 Task: In the  document Selfcareletter.epub Change the allignment of footer to  'Left ' Select the entire text and insert font style 'Caveat' and font size: 19
Action: Mouse pressed left at (260, 388)
Screenshot: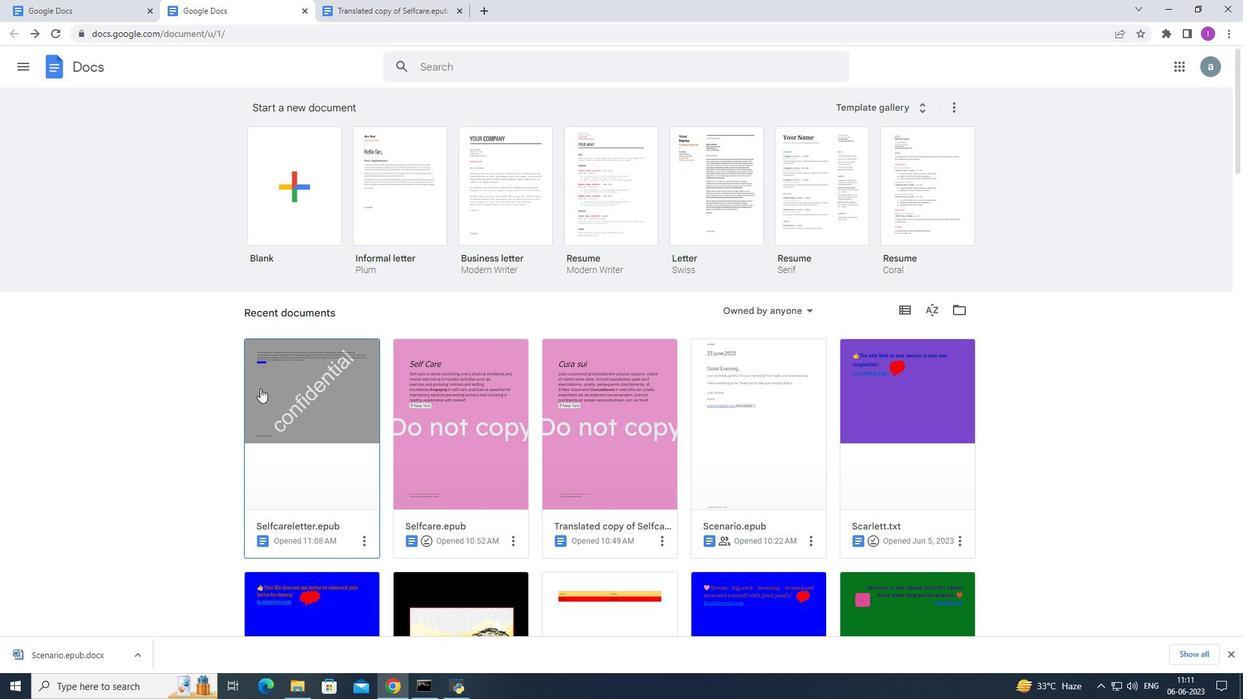 
Action: Mouse moved to (347, 404)
Screenshot: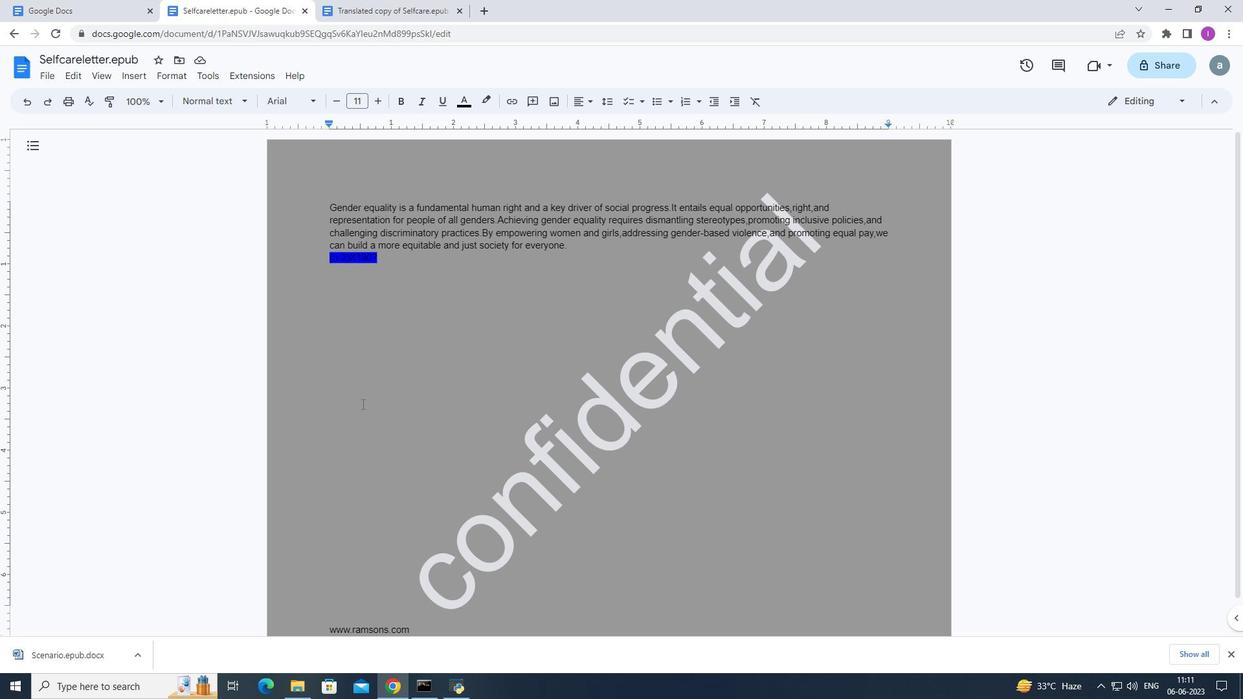 
Action: Mouse scrolled (347, 404) with delta (0, 0)
Screenshot: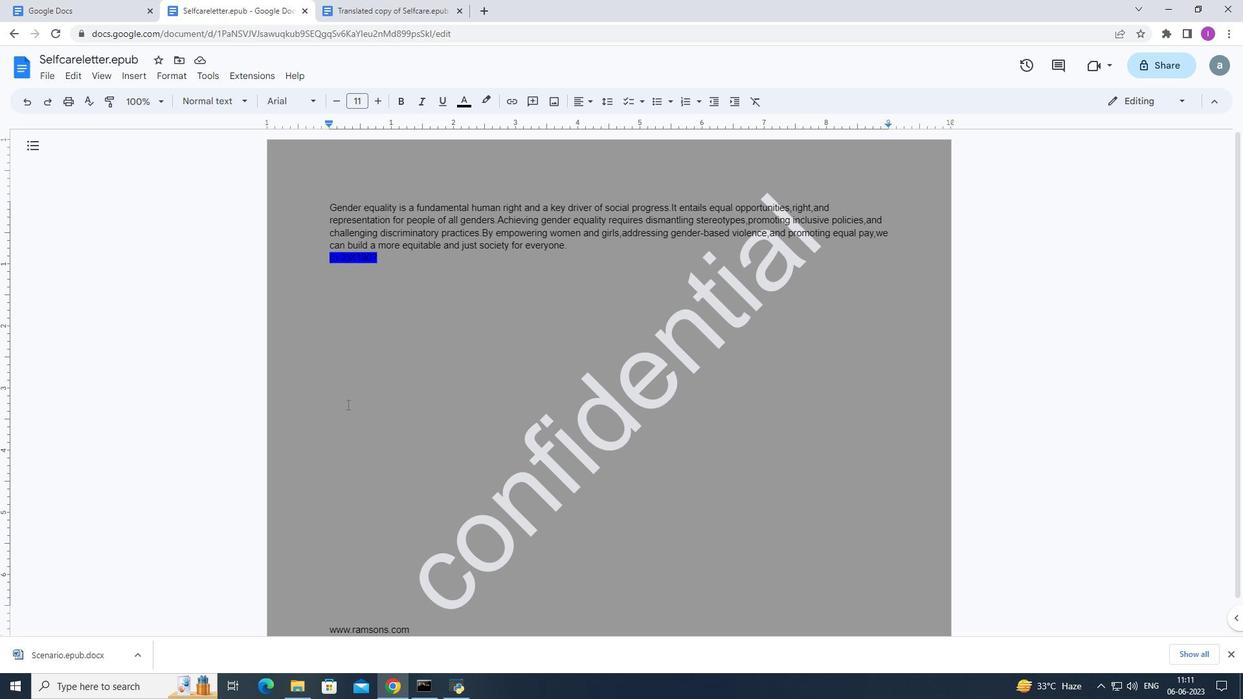 
Action: Mouse scrolled (347, 404) with delta (0, 0)
Screenshot: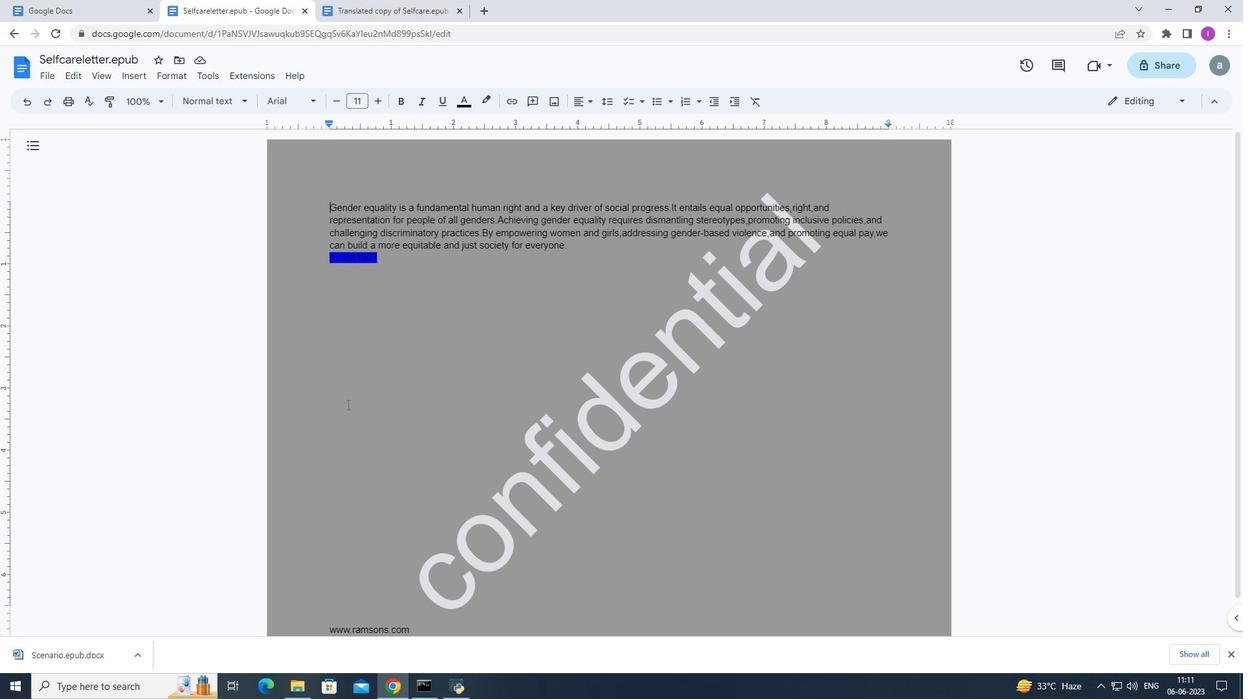 
Action: Mouse scrolled (347, 404) with delta (0, 0)
Screenshot: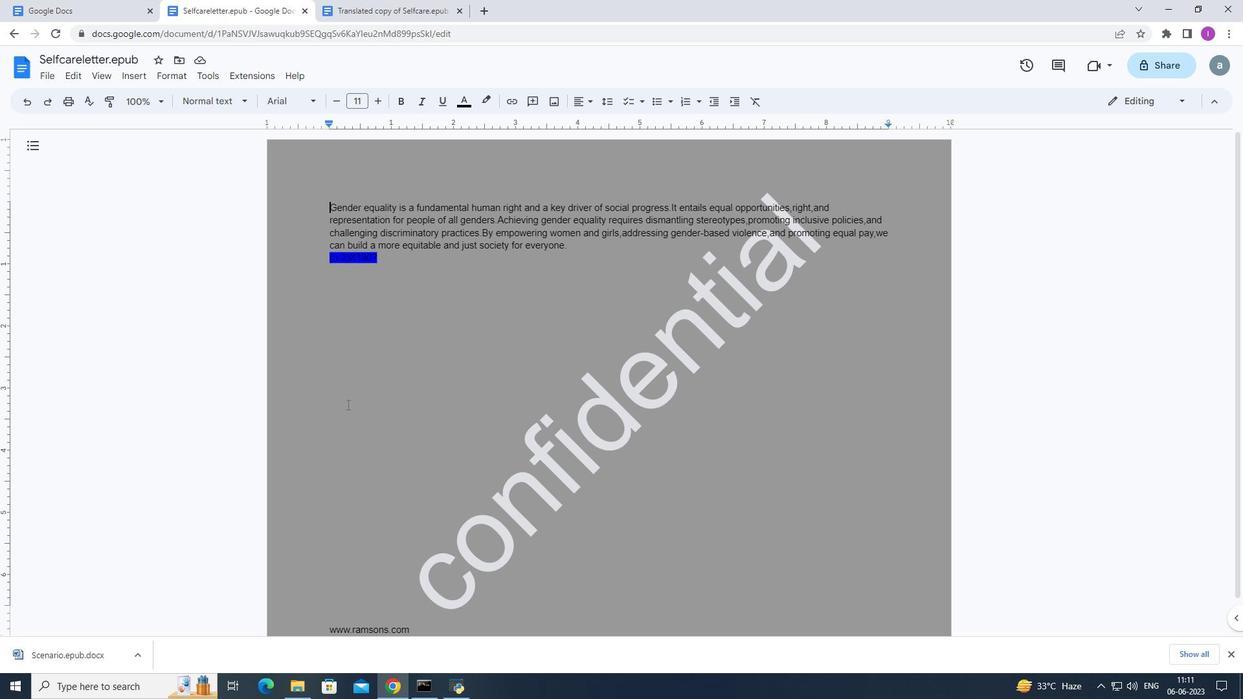 
Action: Mouse moved to (362, 596)
Screenshot: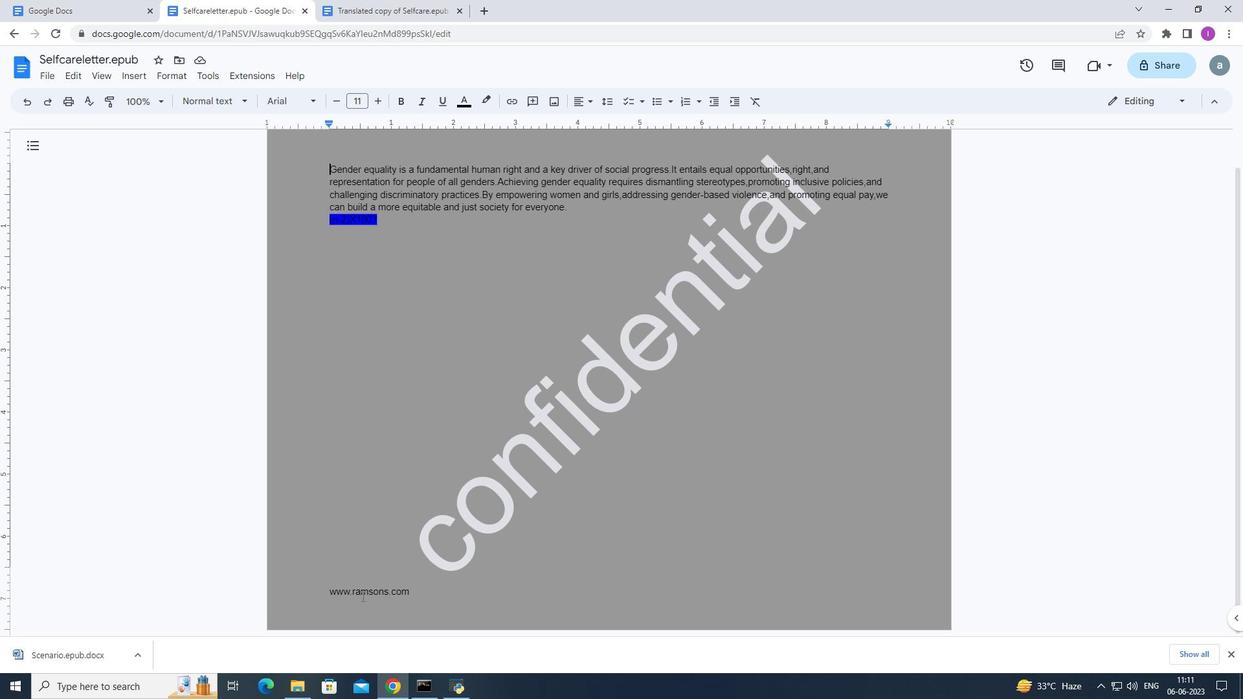
Action: Mouse pressed left at (362, 596)
Screenshot: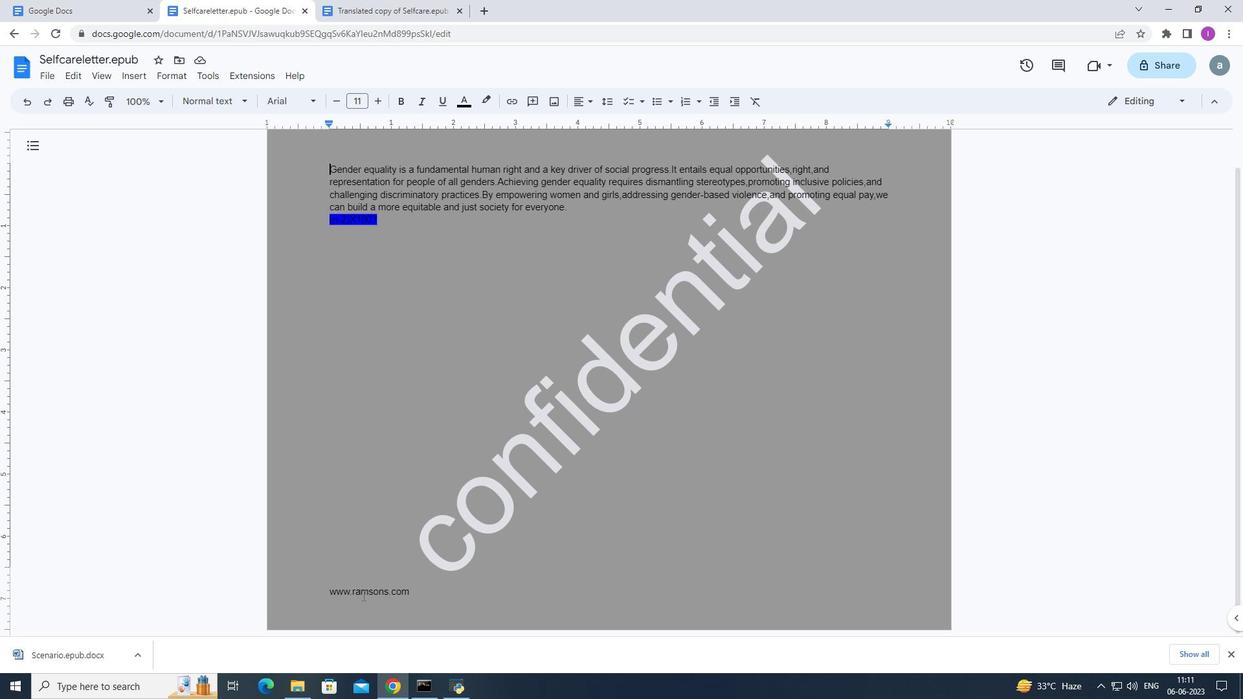 
Action: Mouse pressed left at (362, 596)
Screenshot: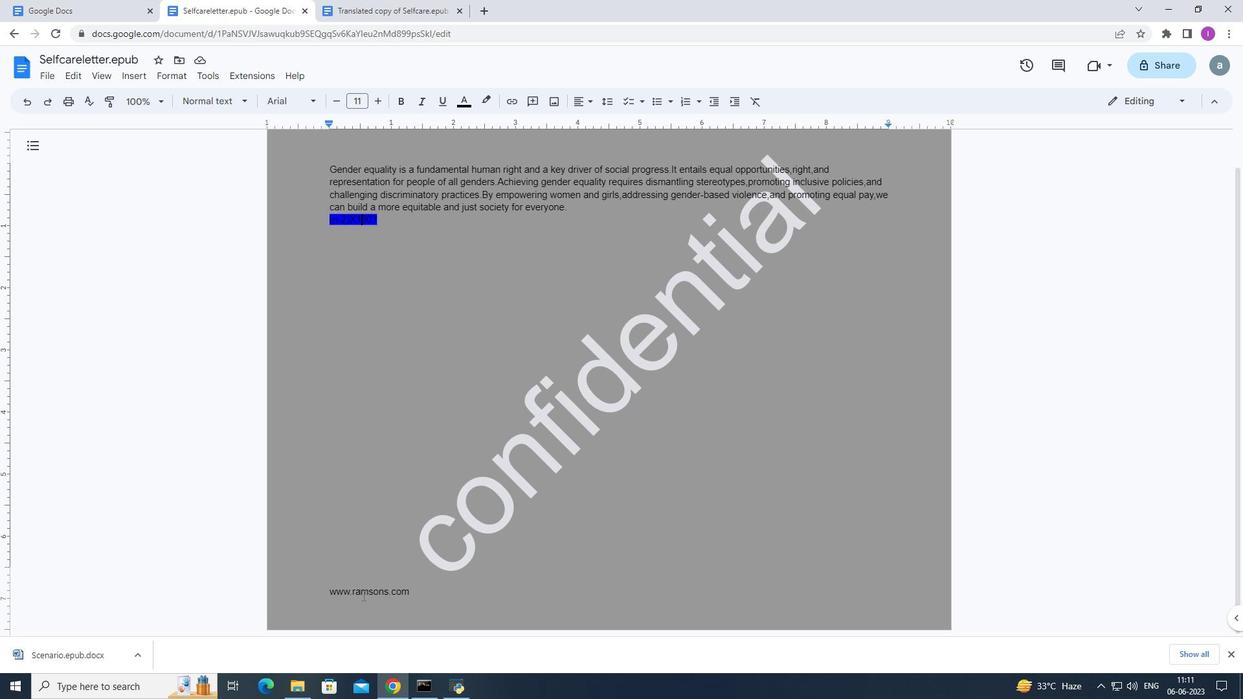 
Action: Mouse moved to (425, 592)
Screenshot: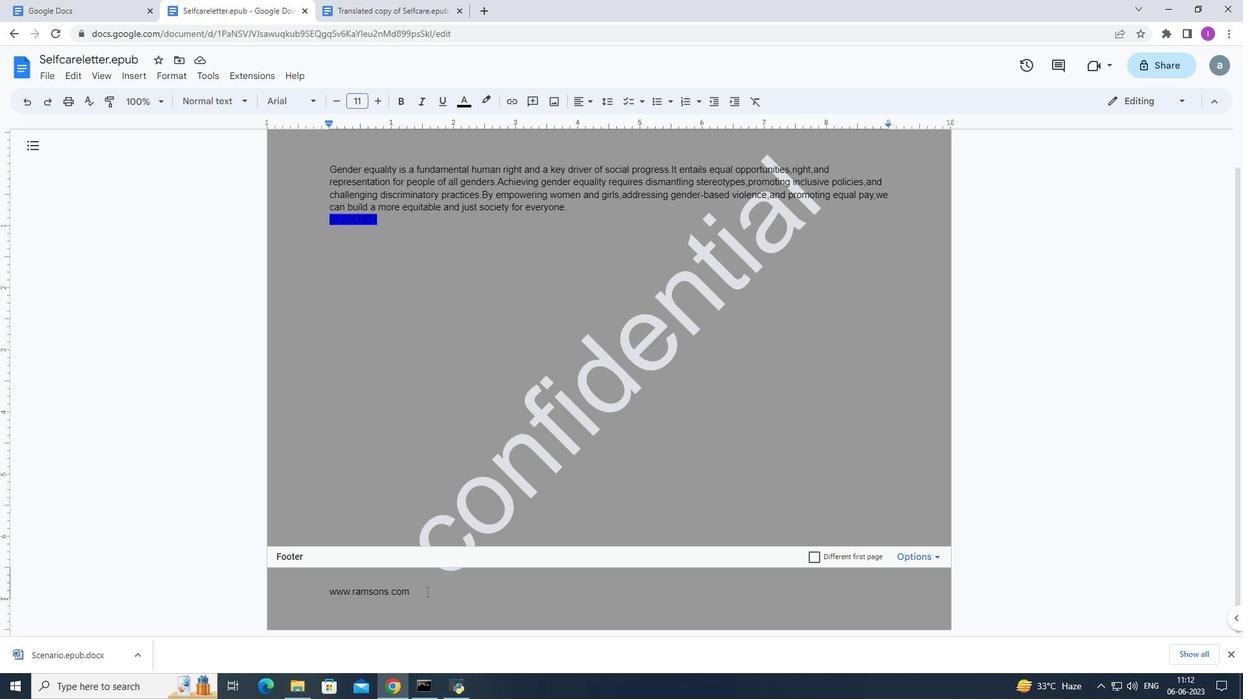 
Action: Mouse pressed left at (425, 592)
Screenshot: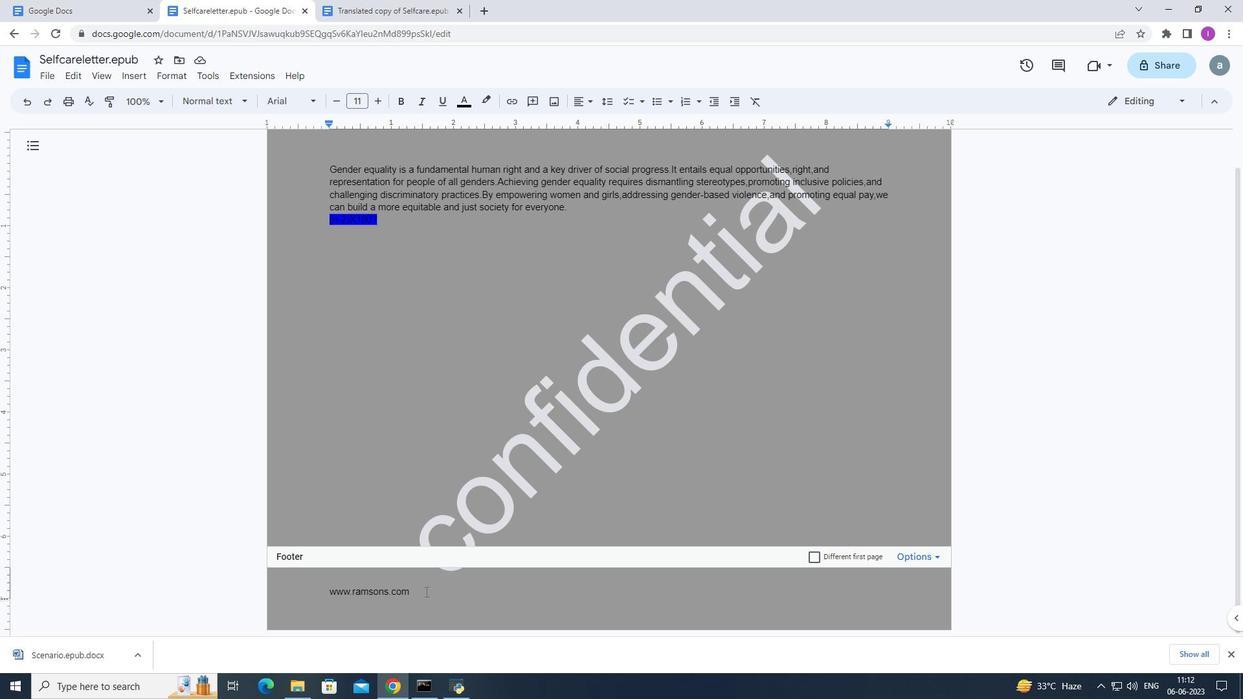 
Action: Mouse moved to (582, 105)
Screenshot: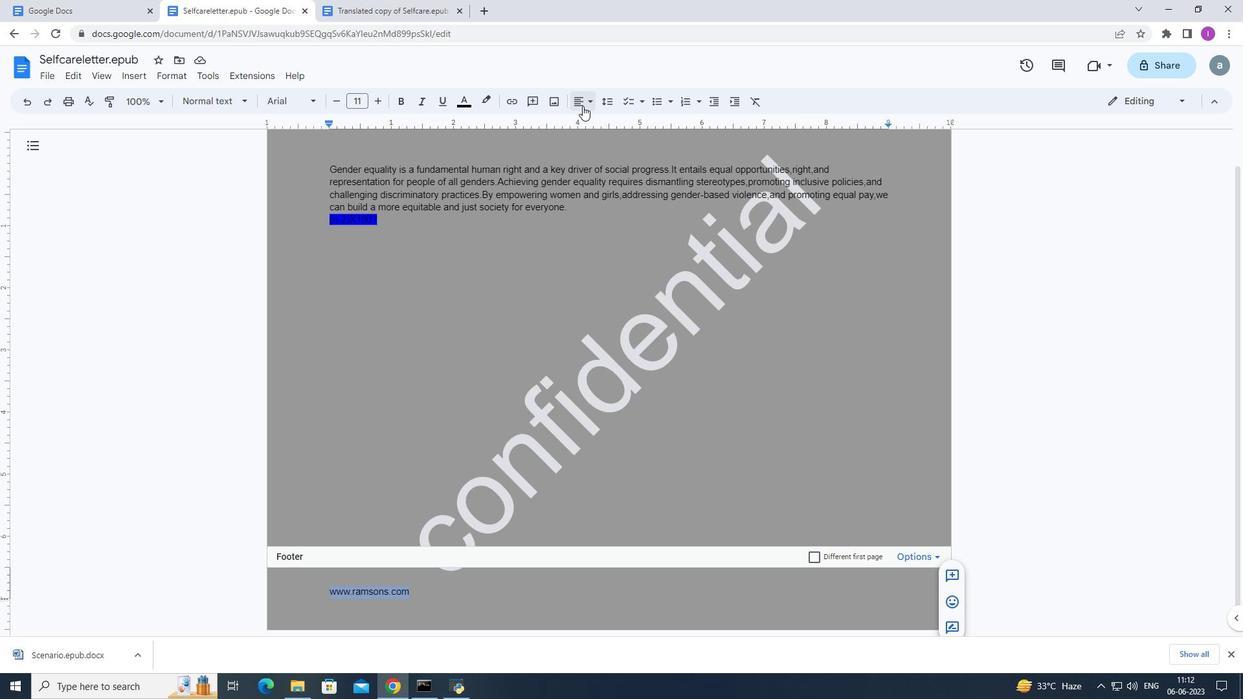 
Action: Mouse pressed left at (582, 105)
Screenshot: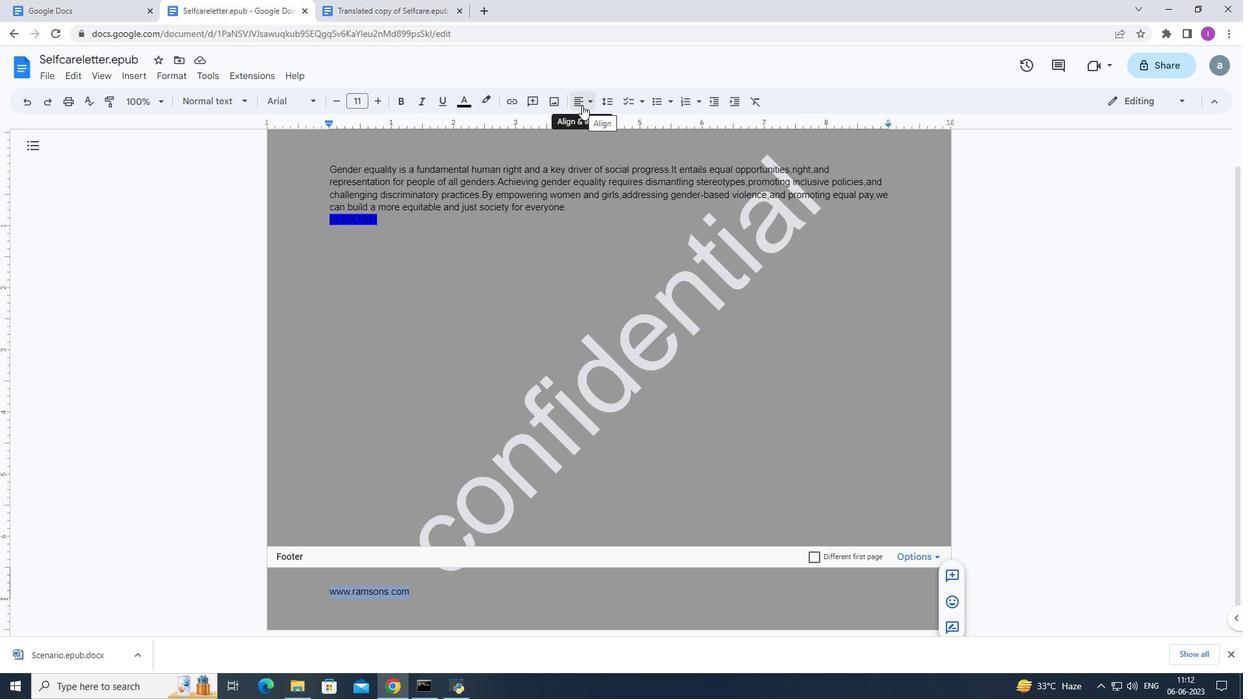 
Action: Mouse moved to (576, 125)
Screenshot: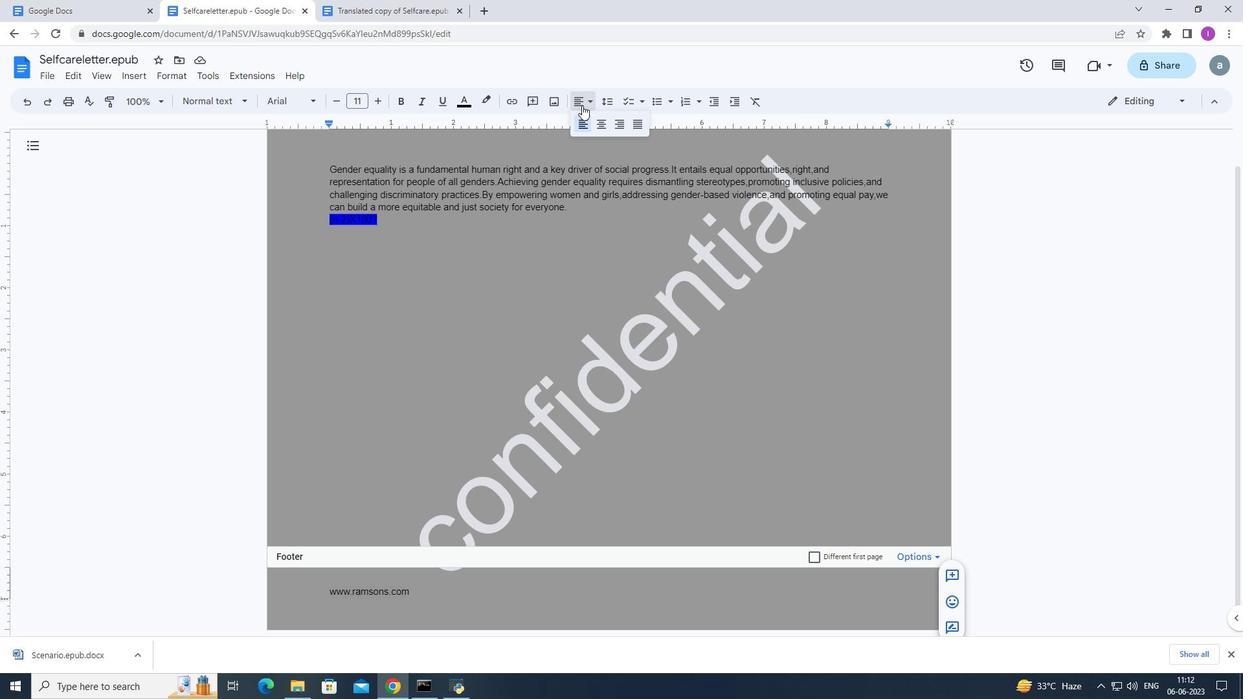 
Action: Mouse pressed left at (576, 125)
Screenshot: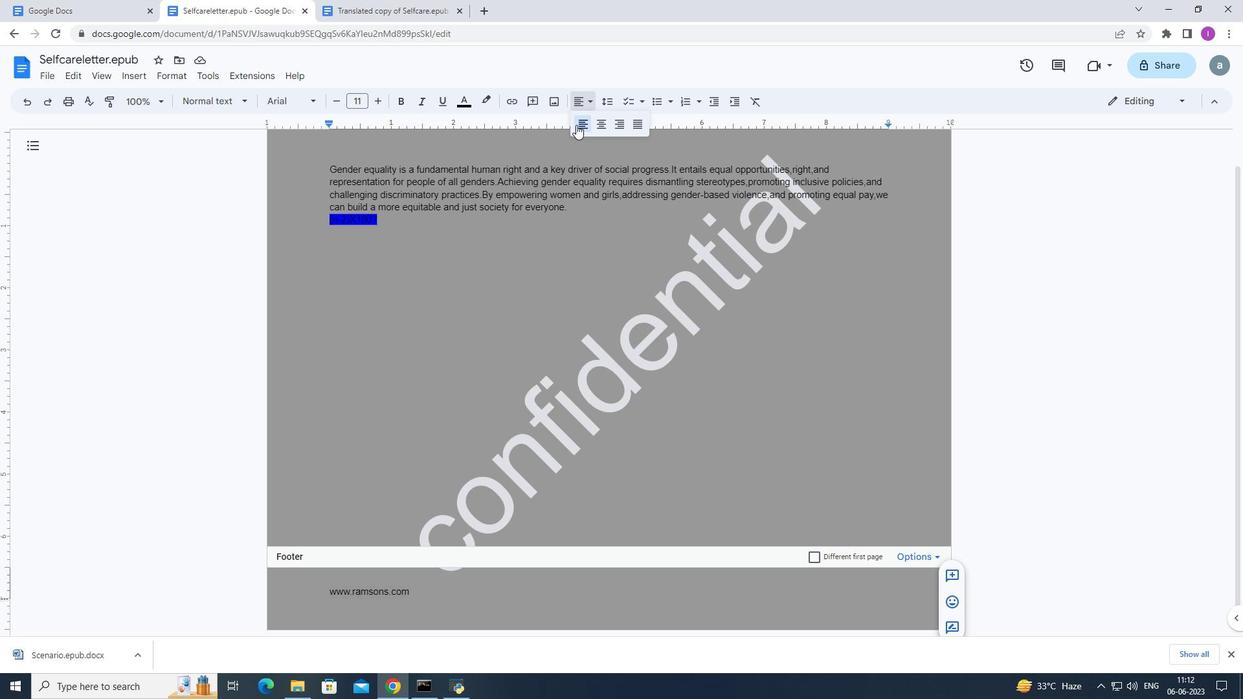 
Action: Mouse moved to (334, 463)
Screenshot: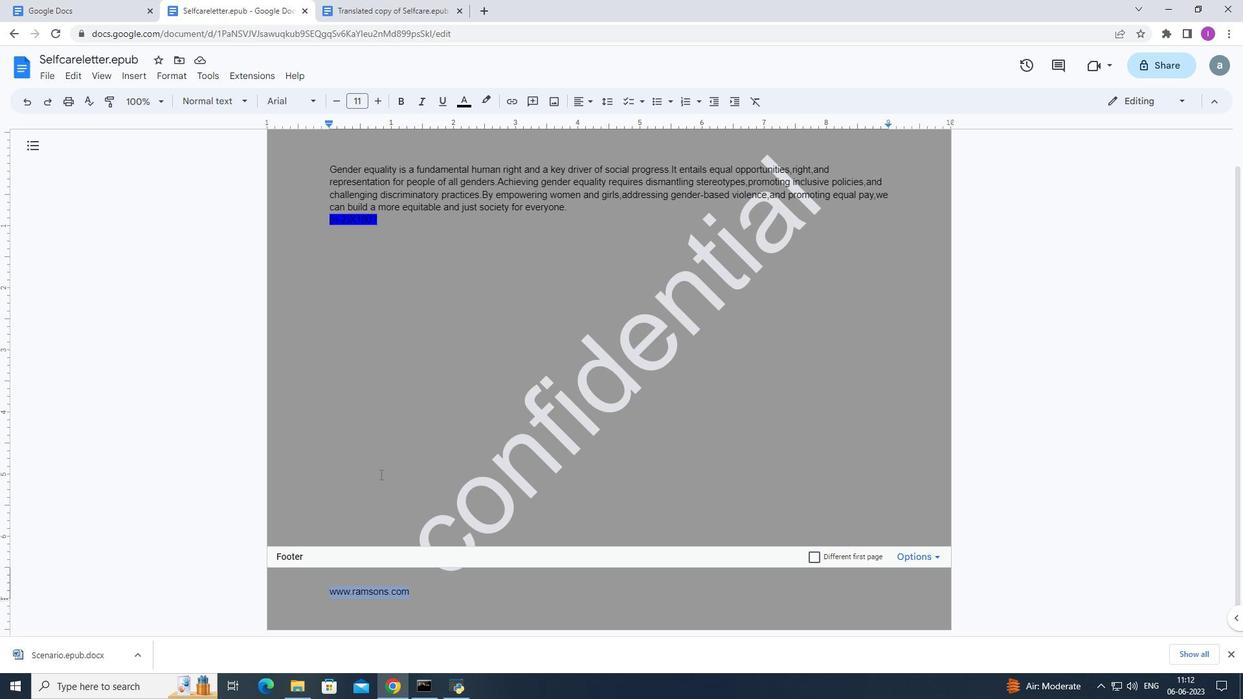 
Action: Mouse pressed left at (334, 463)
Screenshot: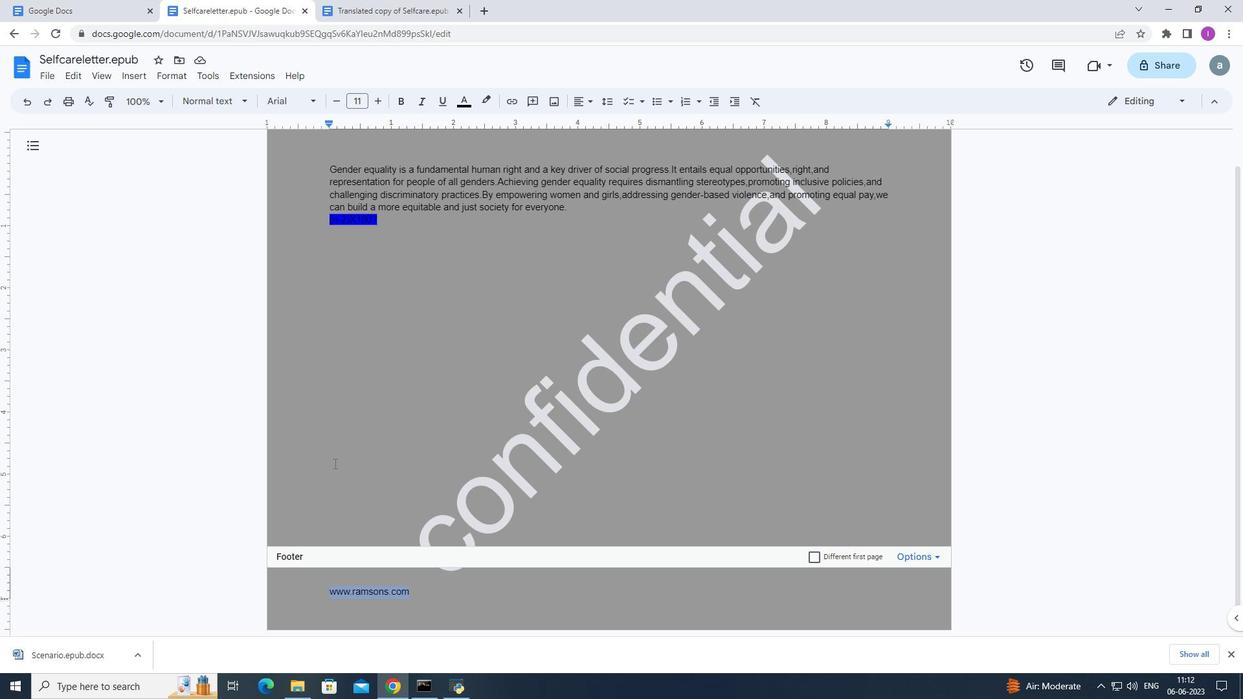 
Action: Mouse moved to (437, 241)
Screenshot: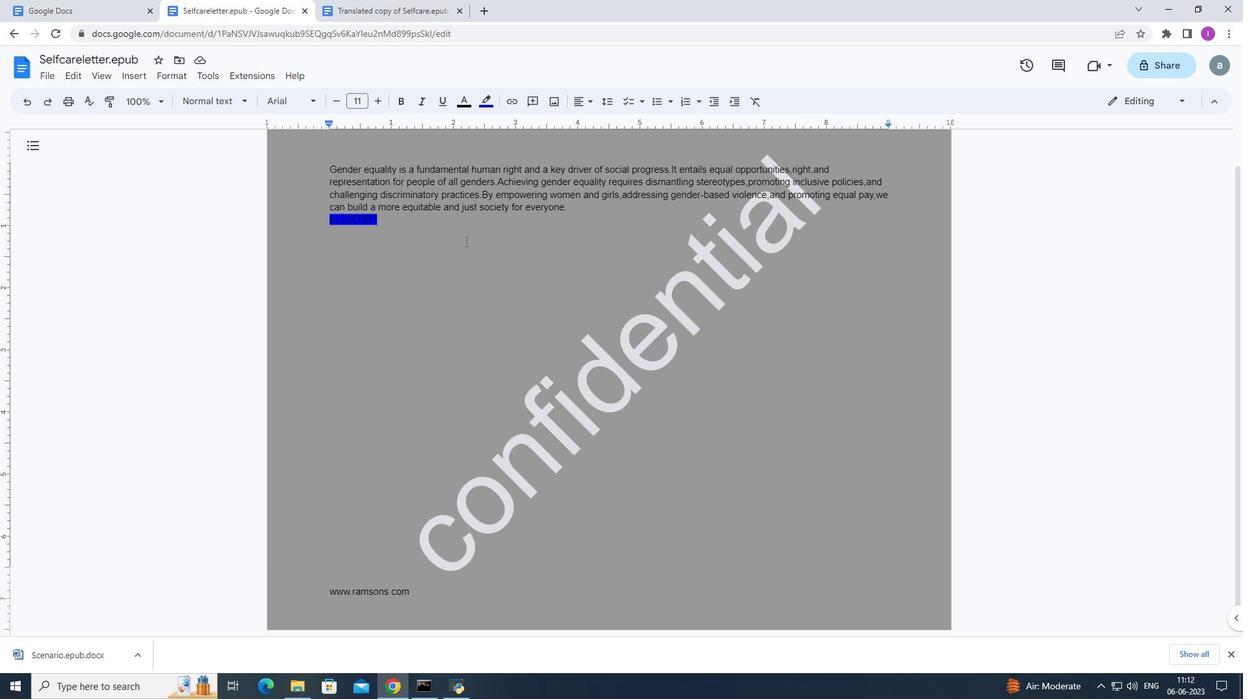 
Action: Mouse pressed left at (437, 241)
Screenshot: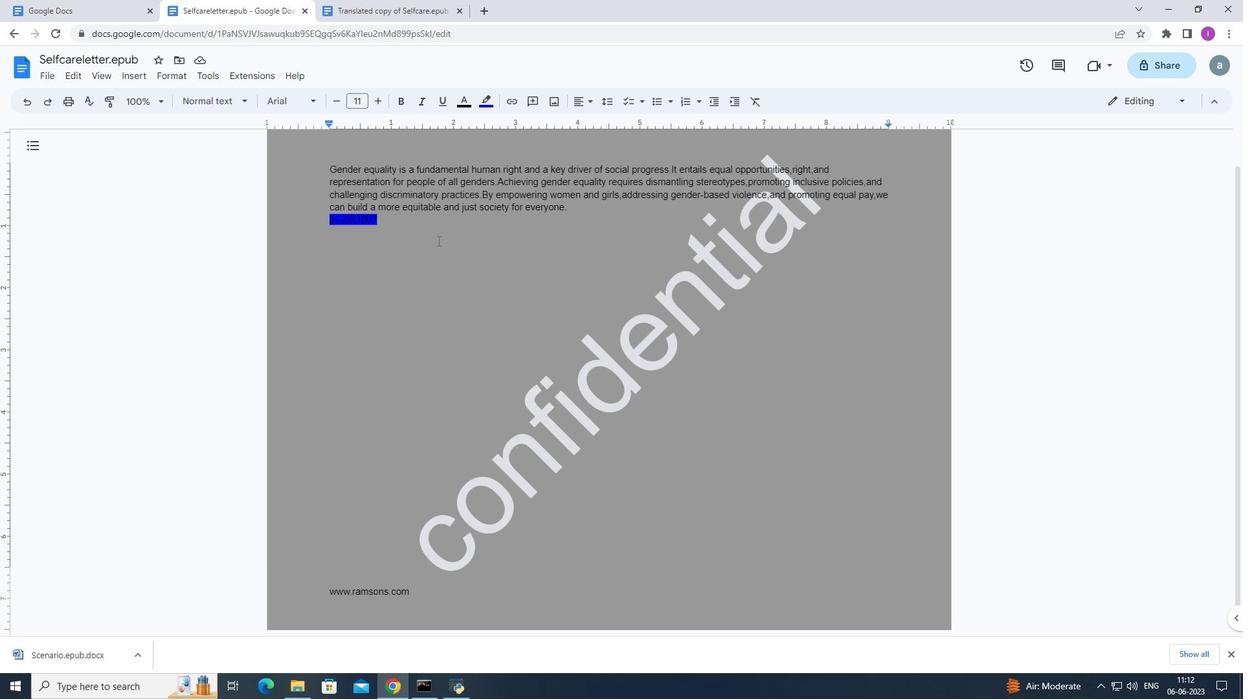 
Action: Mouse moved to (312, 97)
Screenshot: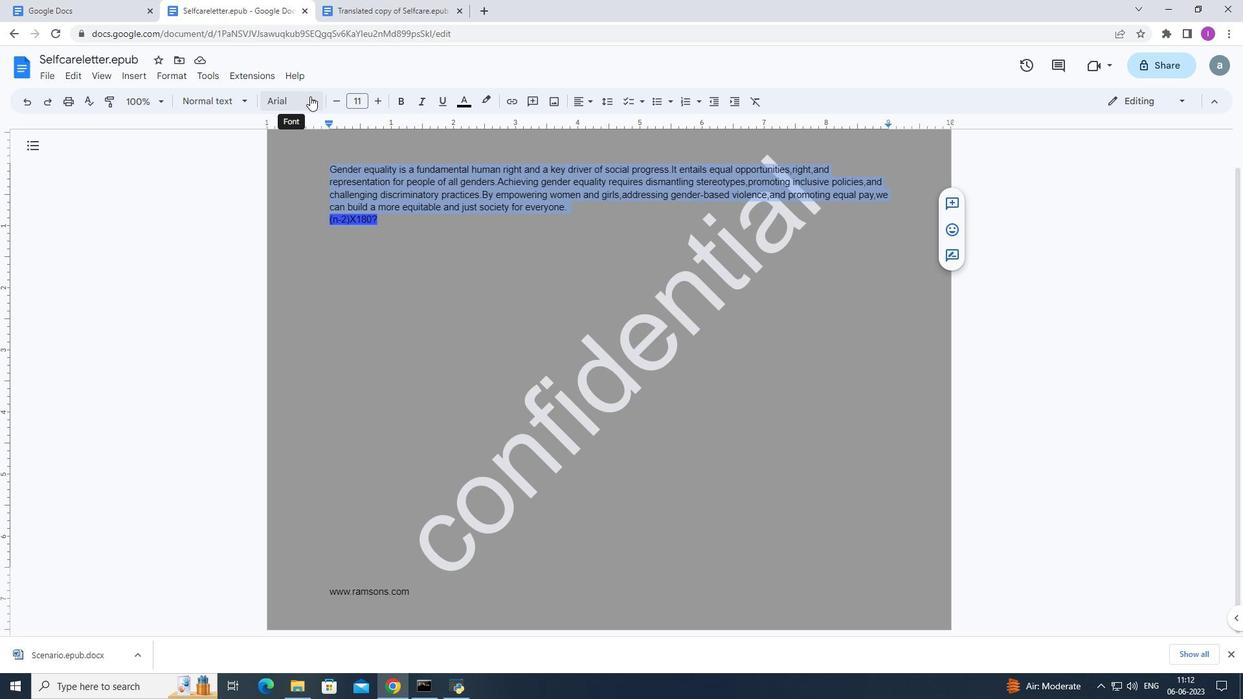 
Action: Mouse pressed left at (312, 97)
Screenshot: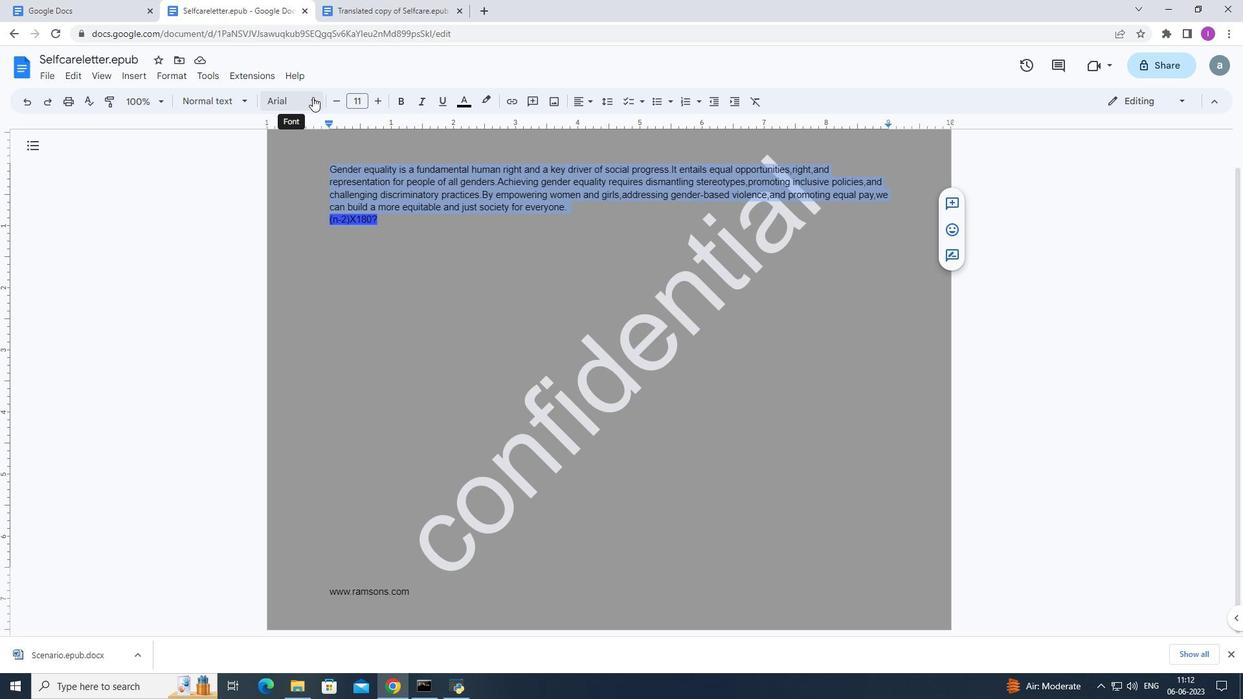 
Action: Mouse moved to (308, 349)
Screenshot: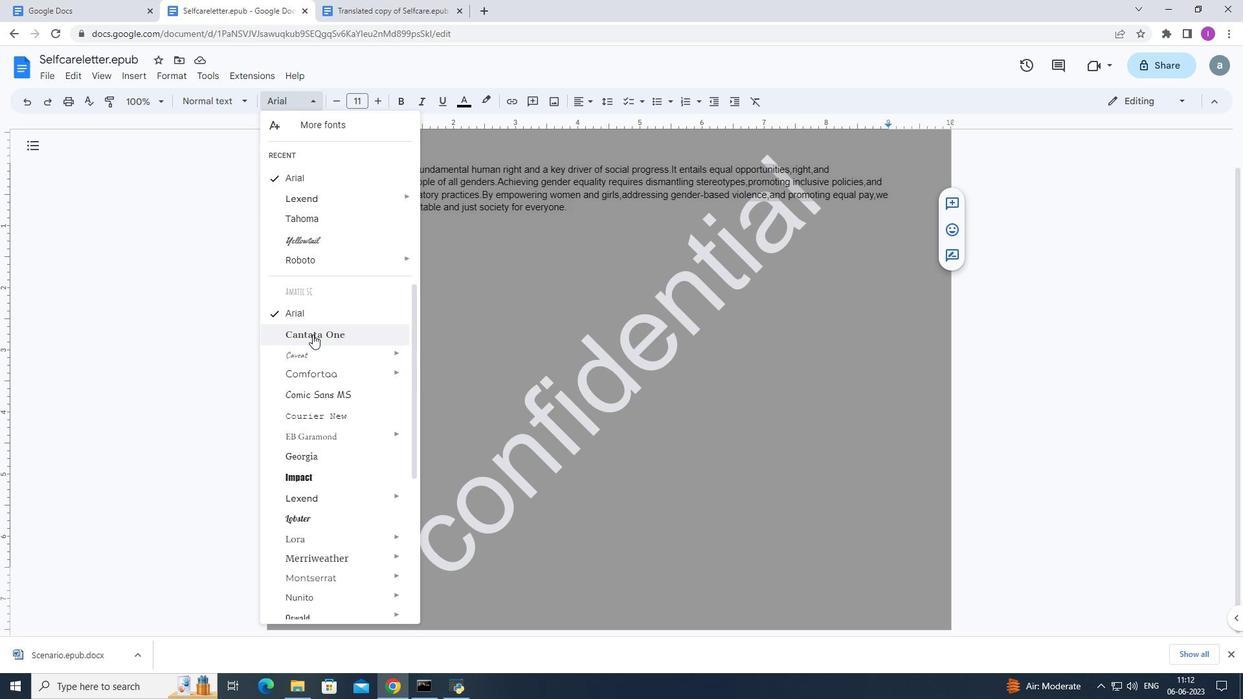 
Action: Mouse pressed left at (308, 349)
Screenshot: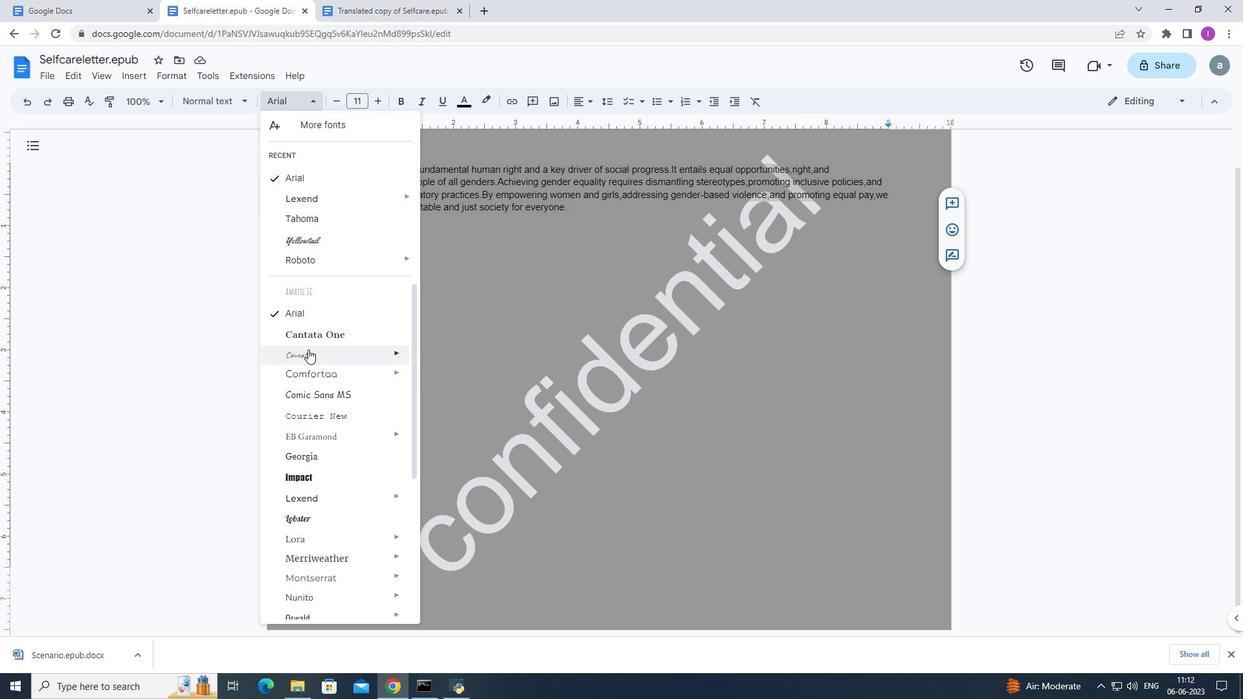 
Action: Mouse pressed left at (308, 349)
Screenshot: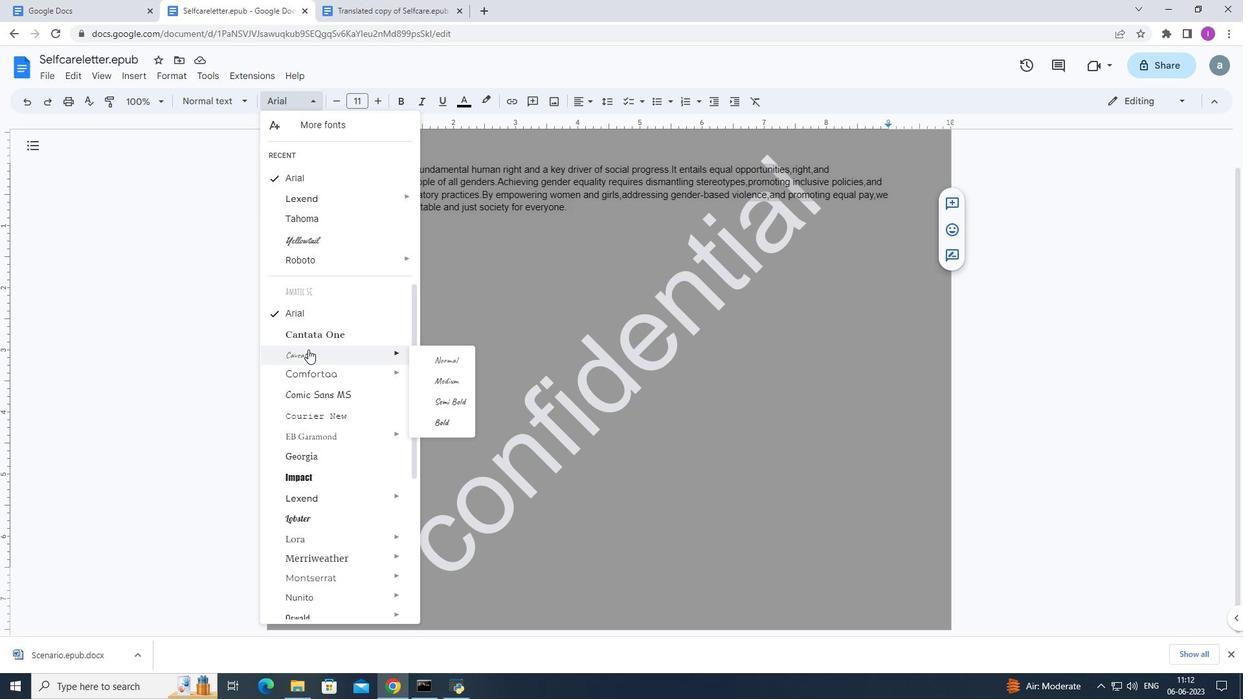 
Action: Mouse moved to (313, 105)
Screenshot: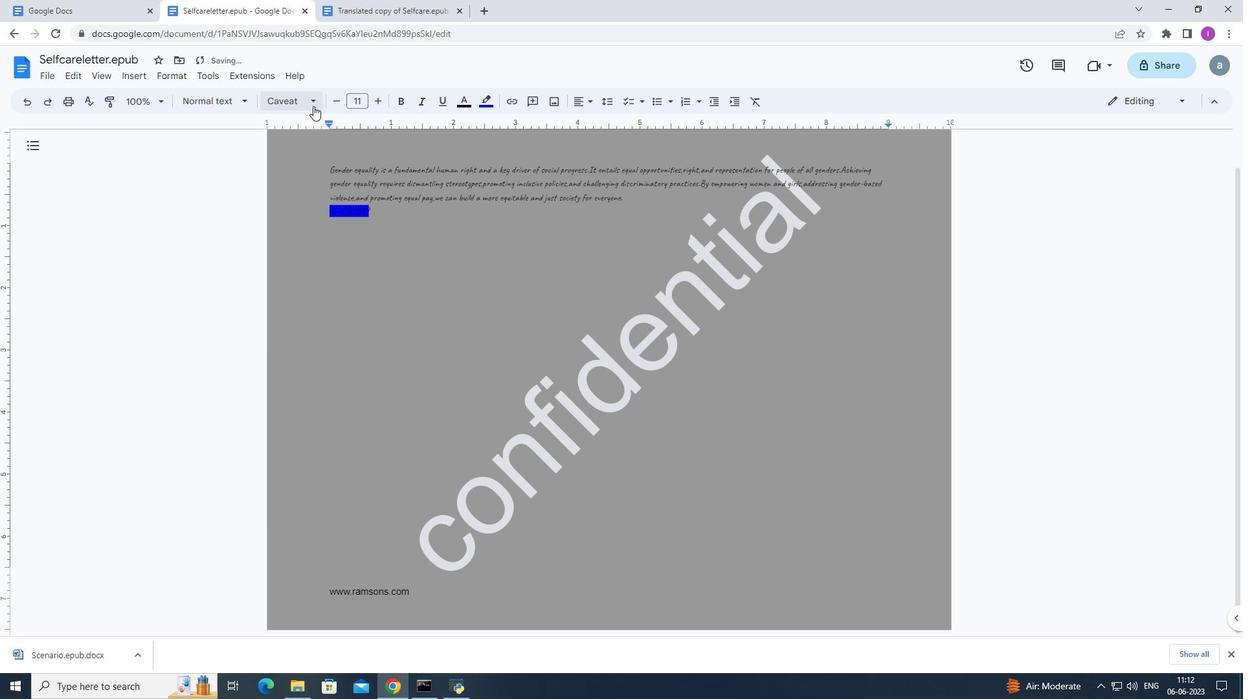 
Action: Mouse pressed left at (313, 105)
Screenshot: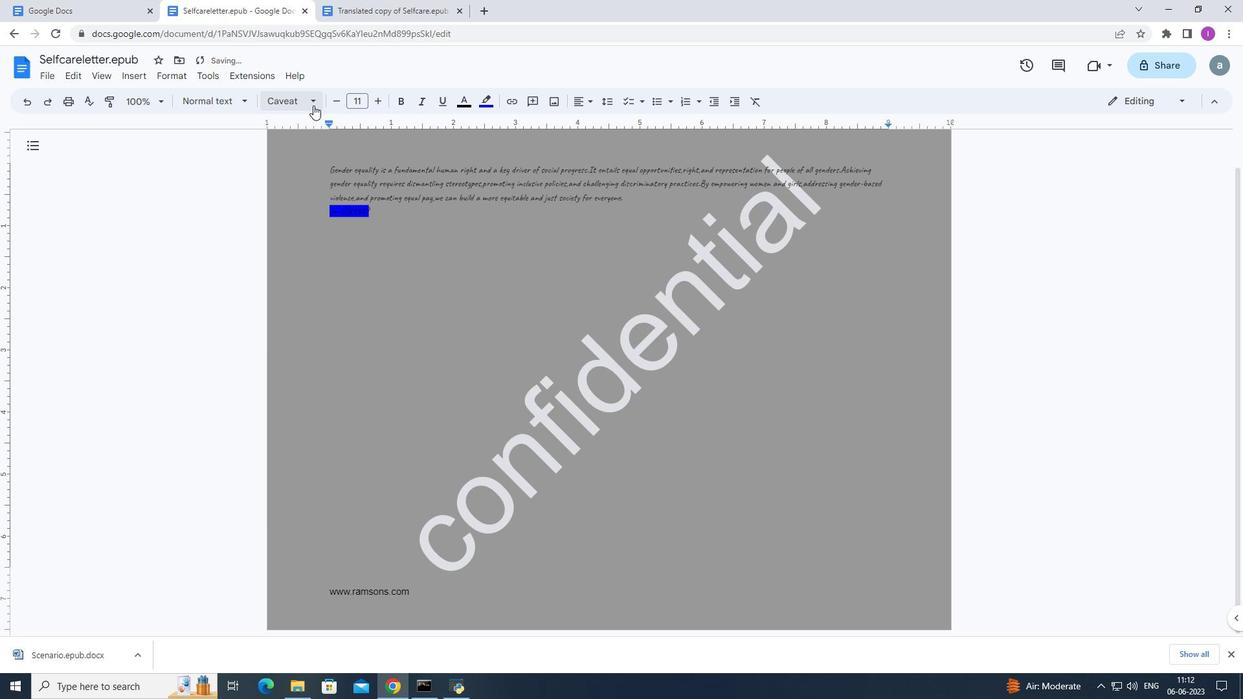 
Action: Mouse moved to (457, 420)
Screenshot: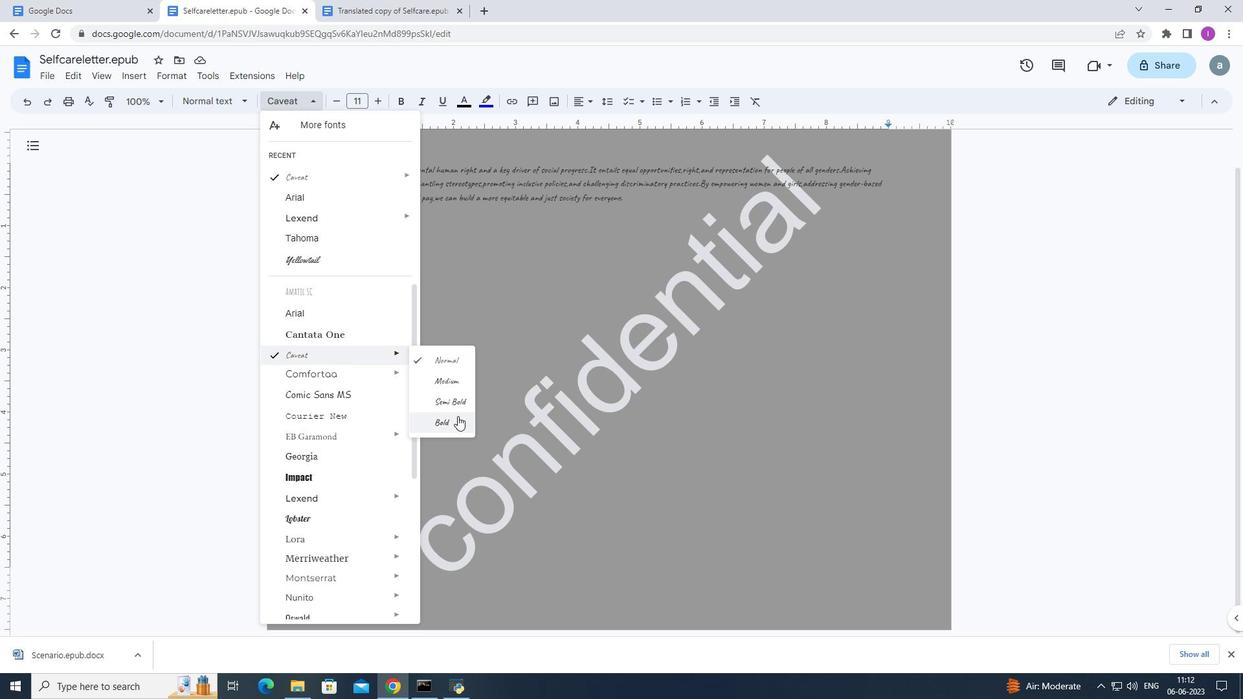 
Action: Mouse pressed left at (457, 420)
Screenshot: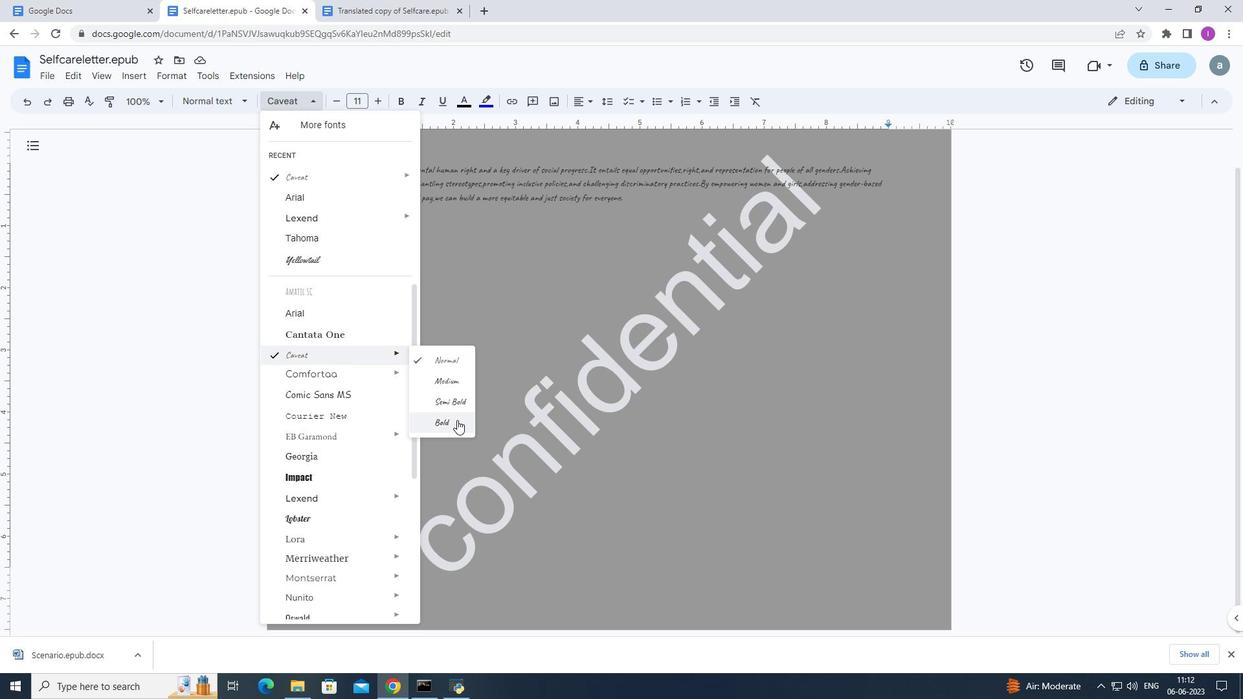 
Action: Mouse moved to (364, 99)
Screenshot: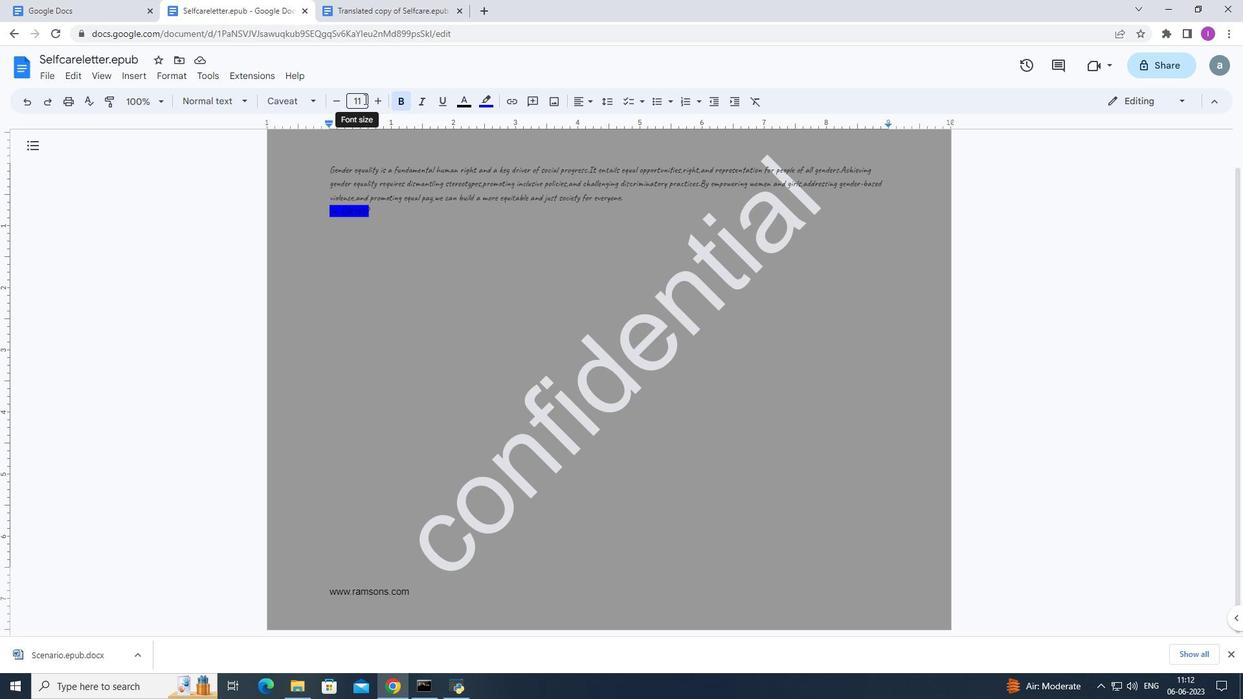 
Action: Mouse pressed left at (364, 99)
Screenshot: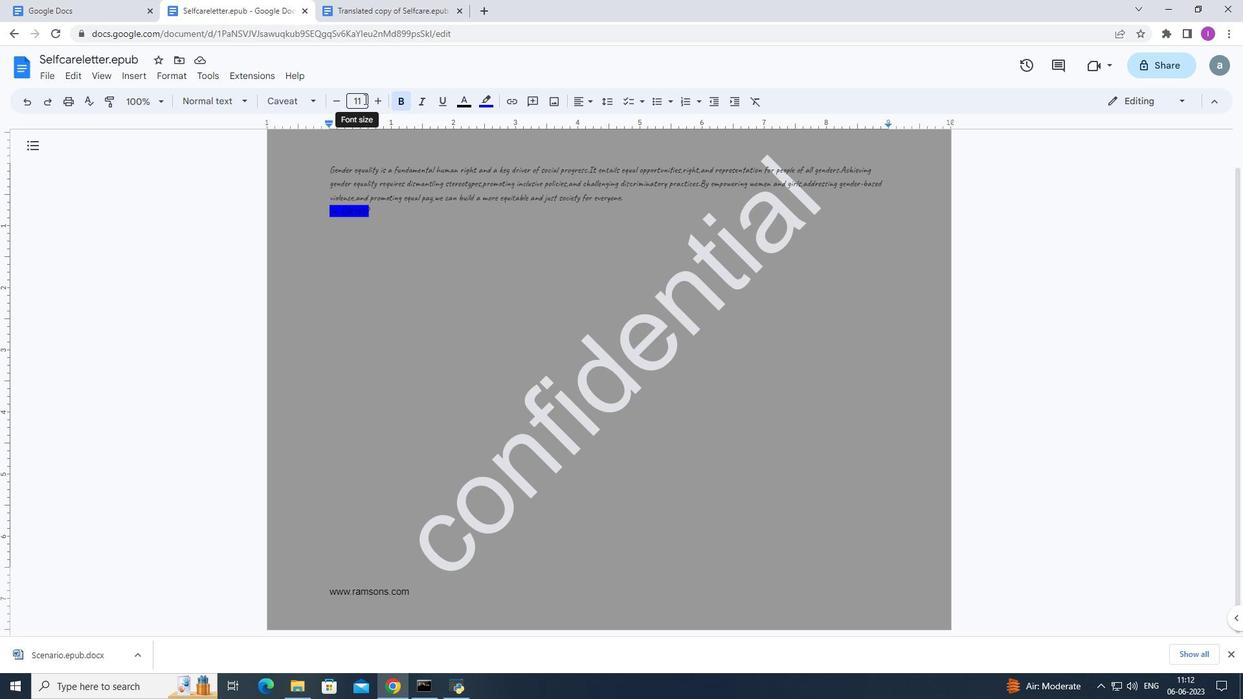 
Action: Mouse moved to (401, 139)
Screenshot: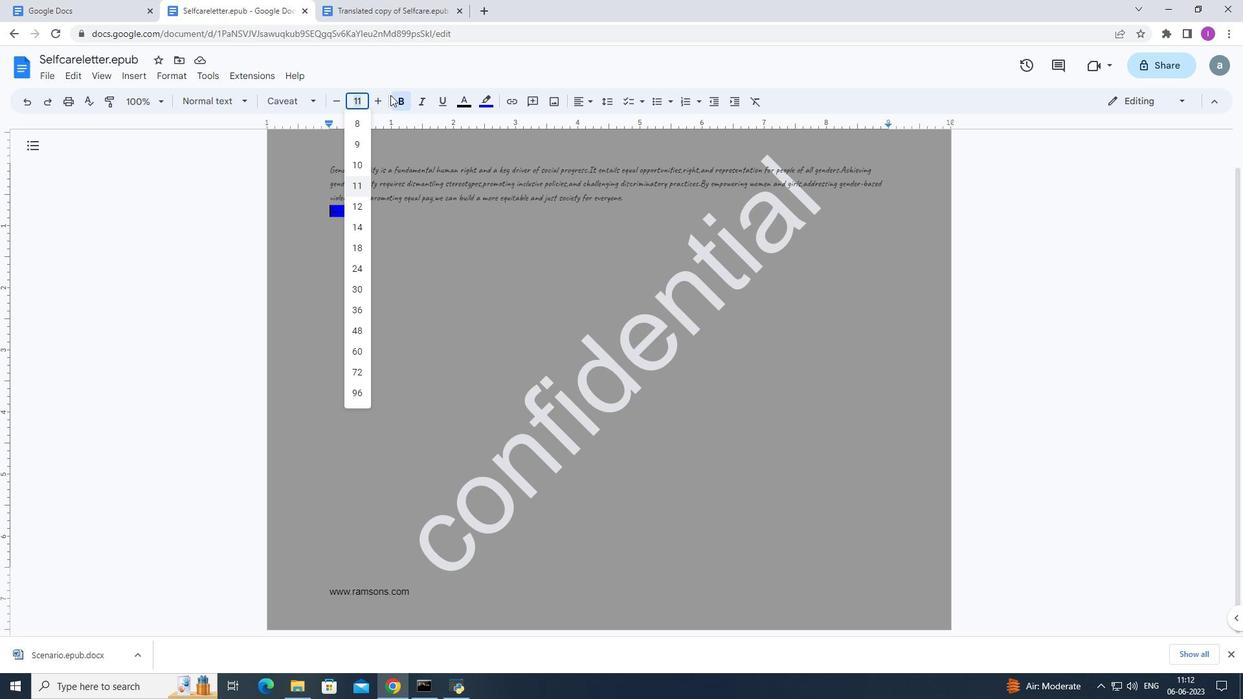 
Action: Key pressed 19<Key.enter>
Screenshot: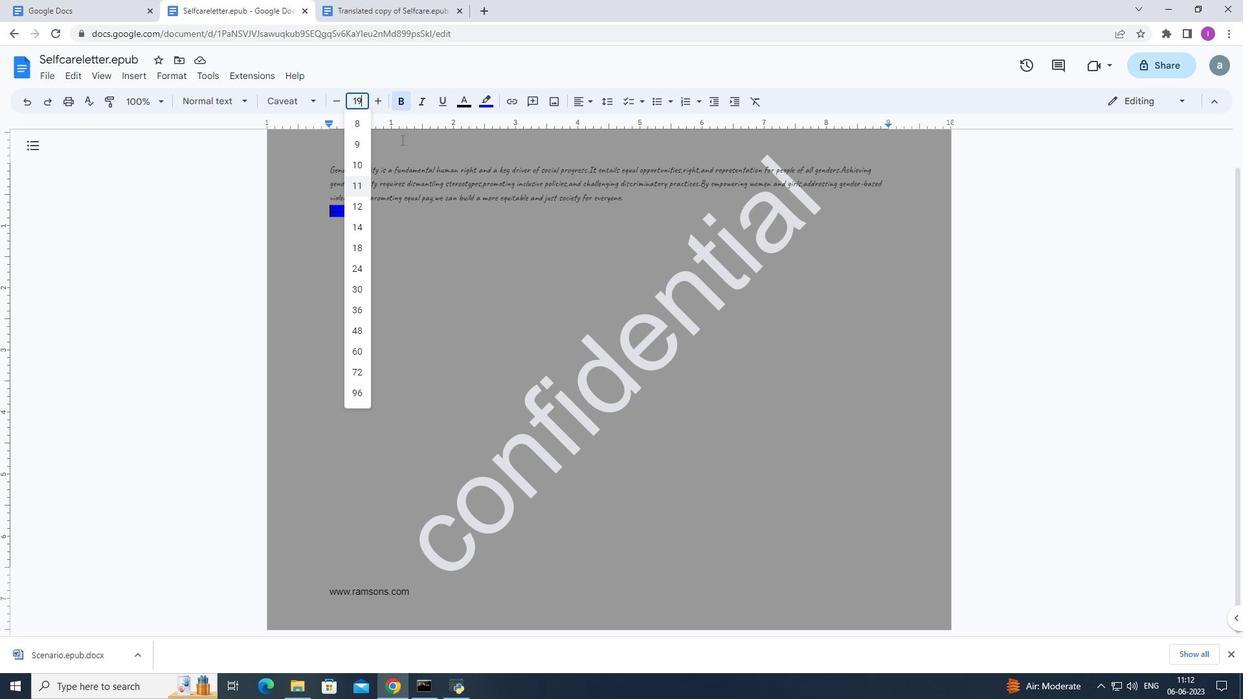 
Action: Mouse moved to (401, 239)
Screenshot: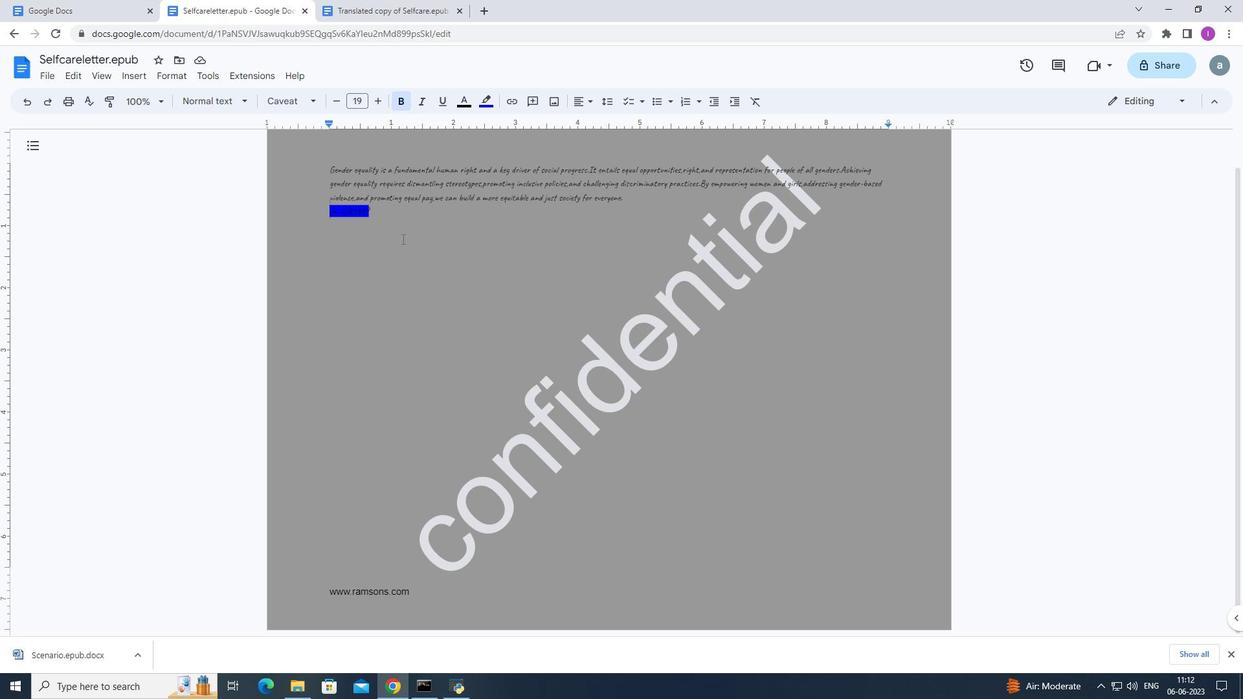 
Action: Mouse scrolled (401, 239) with delta (0, 0)
Screenshot: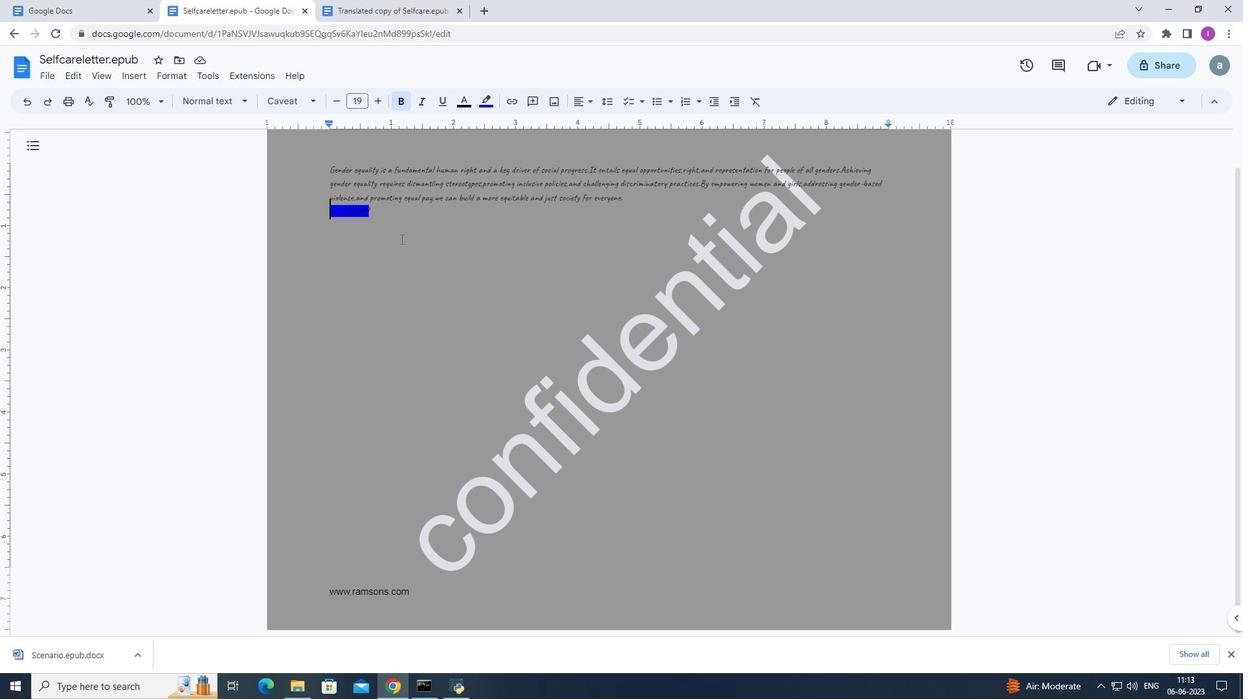 
Action: Mouse scrolled (401, 239) with delta (0, 0)
Screenshot: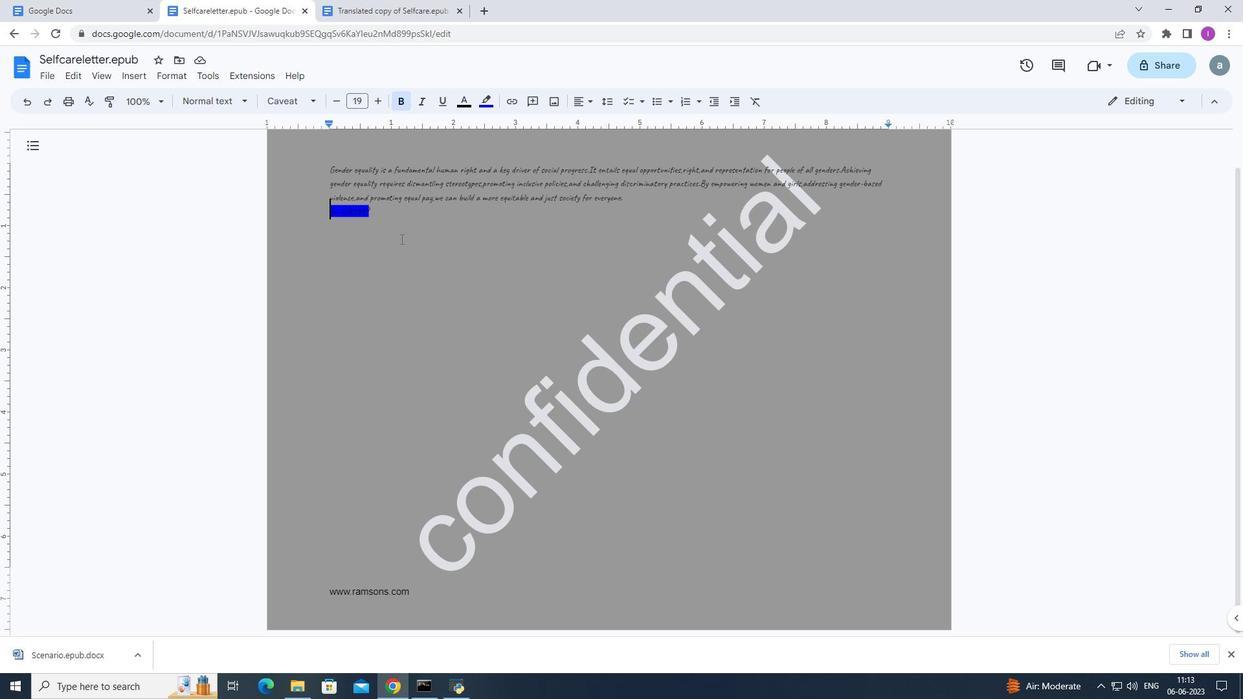 
Action: Mouse moved to (360, 100)
Screenshot: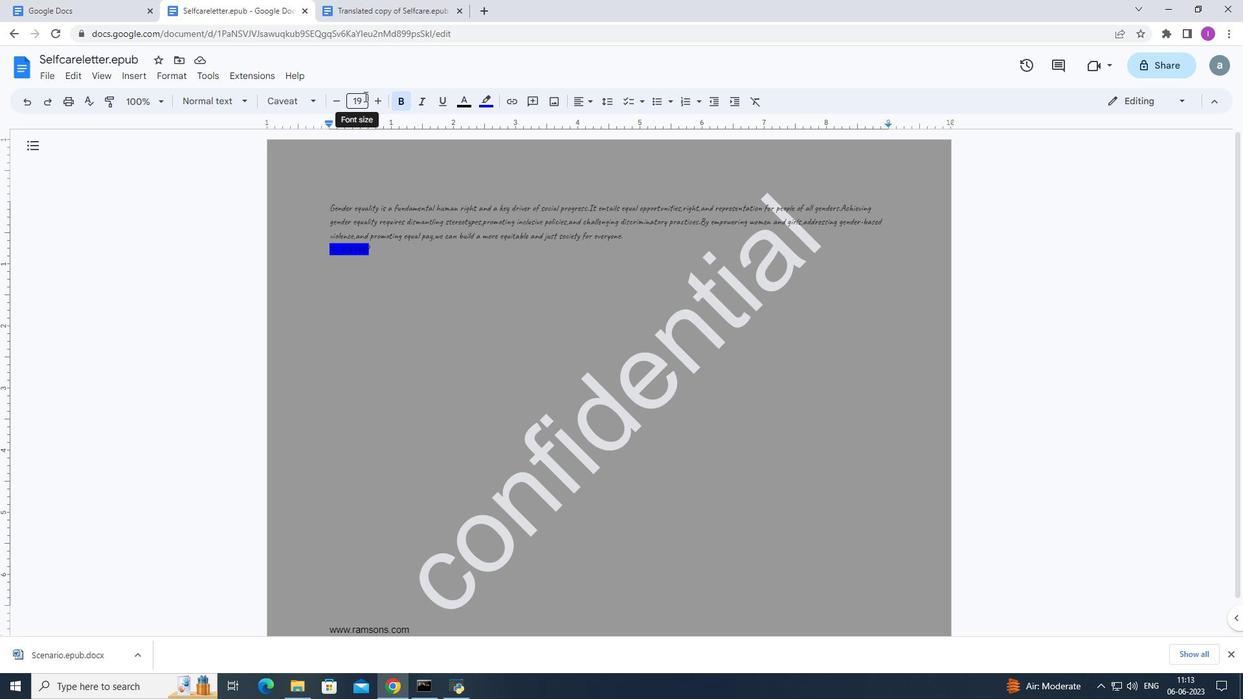 
Action: Mouse pressed left at (360, 100)
Screenshot: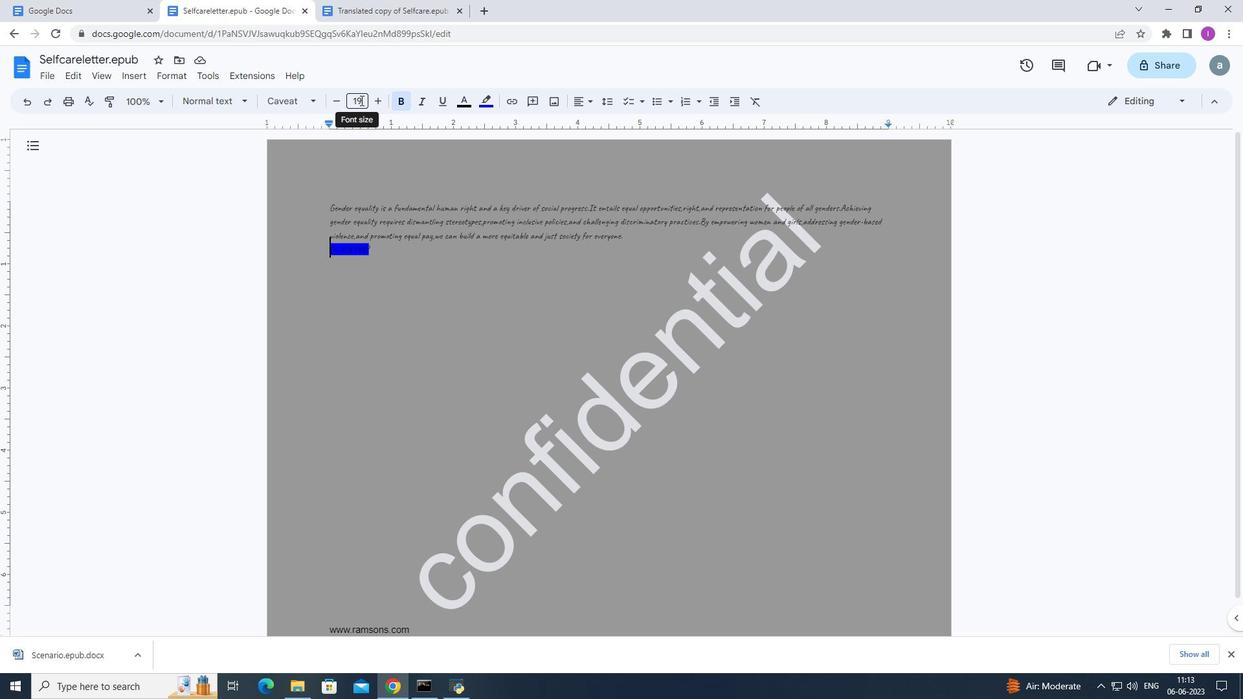 
Action: Mouse moved to (370, 125)
Screenshot: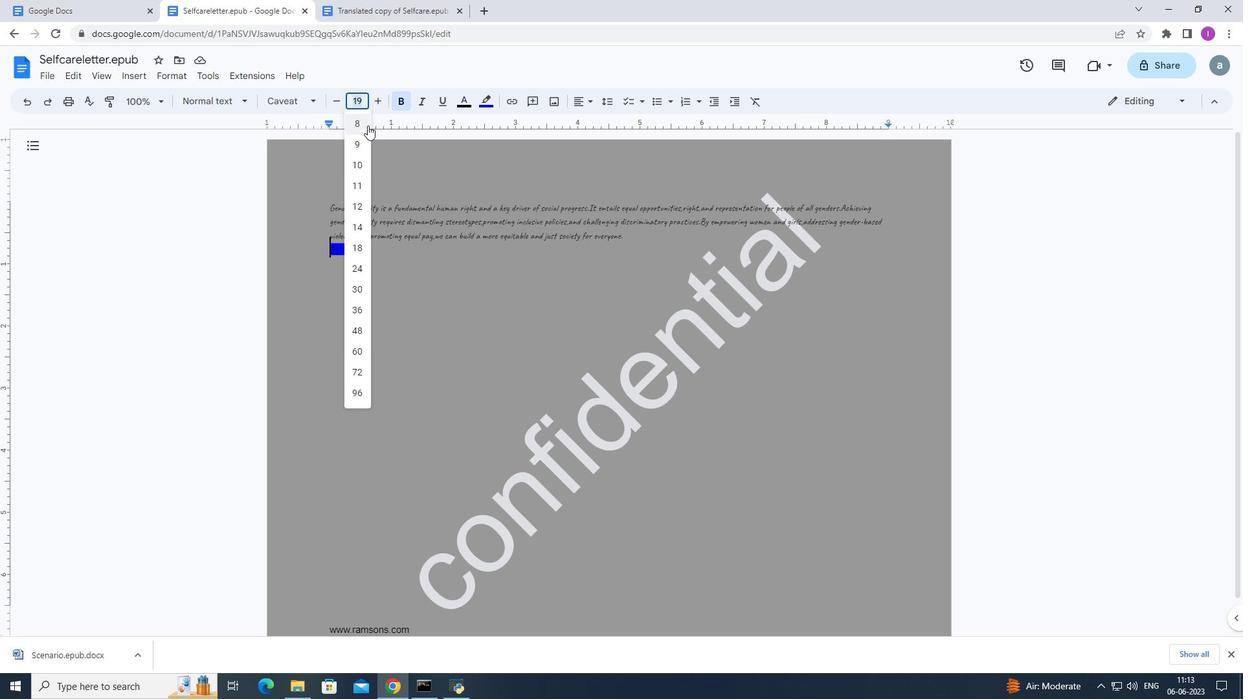
Action: Key pressed <Key.enter>
Screenshot: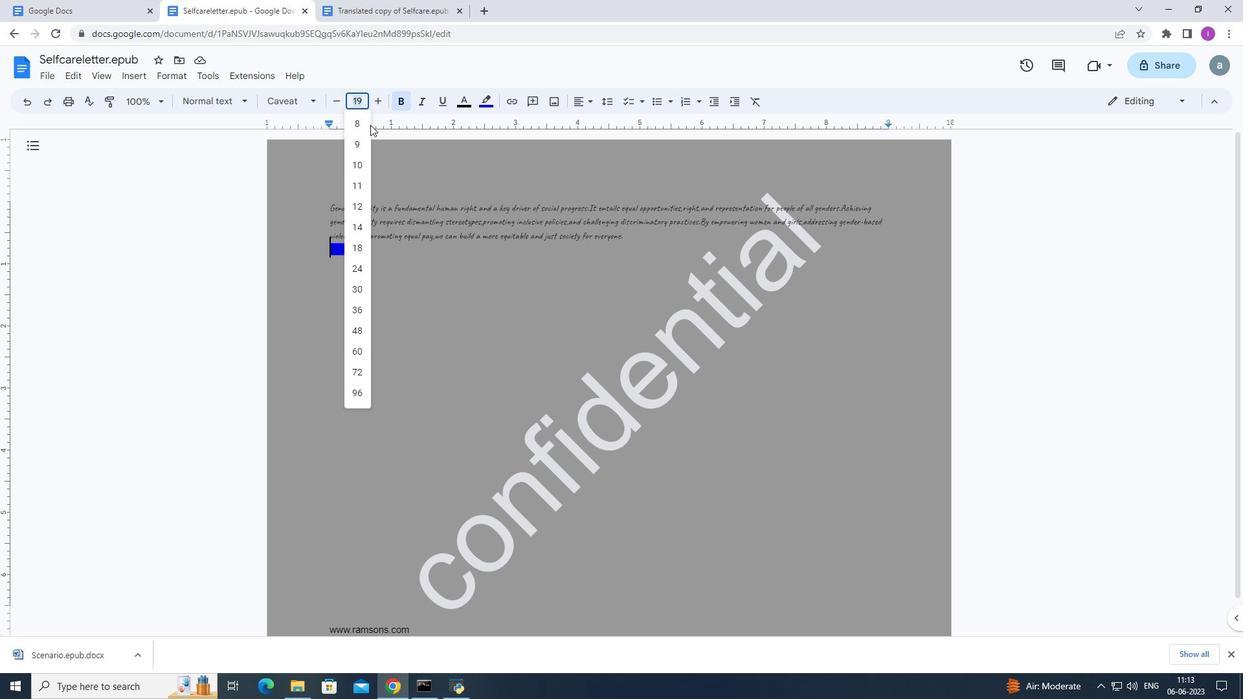 
Action: Mouse moved to (230, 273)
Screenshot: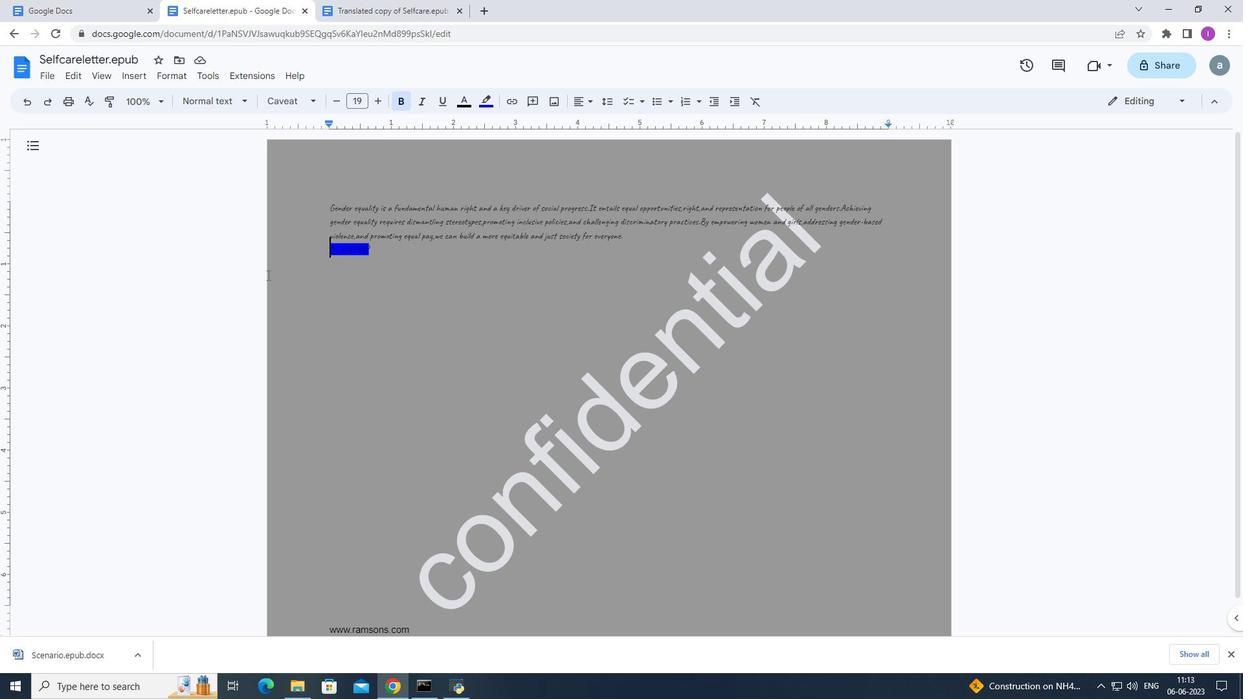 
